 Task: Find public transportation options from New York City, New York, to Boston, Massachusetts.
Action: Mouse moved to (279, 73)
Screenshot: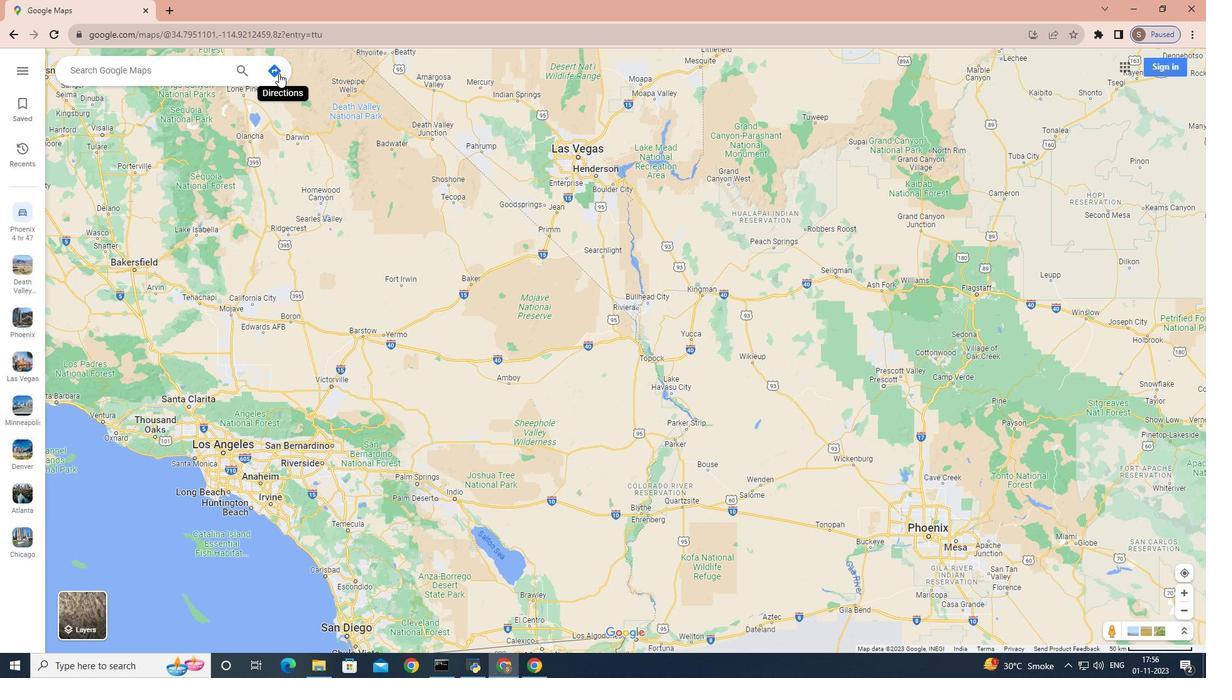 
Action: Mouse pressed left at (279, 73)
Screenshot: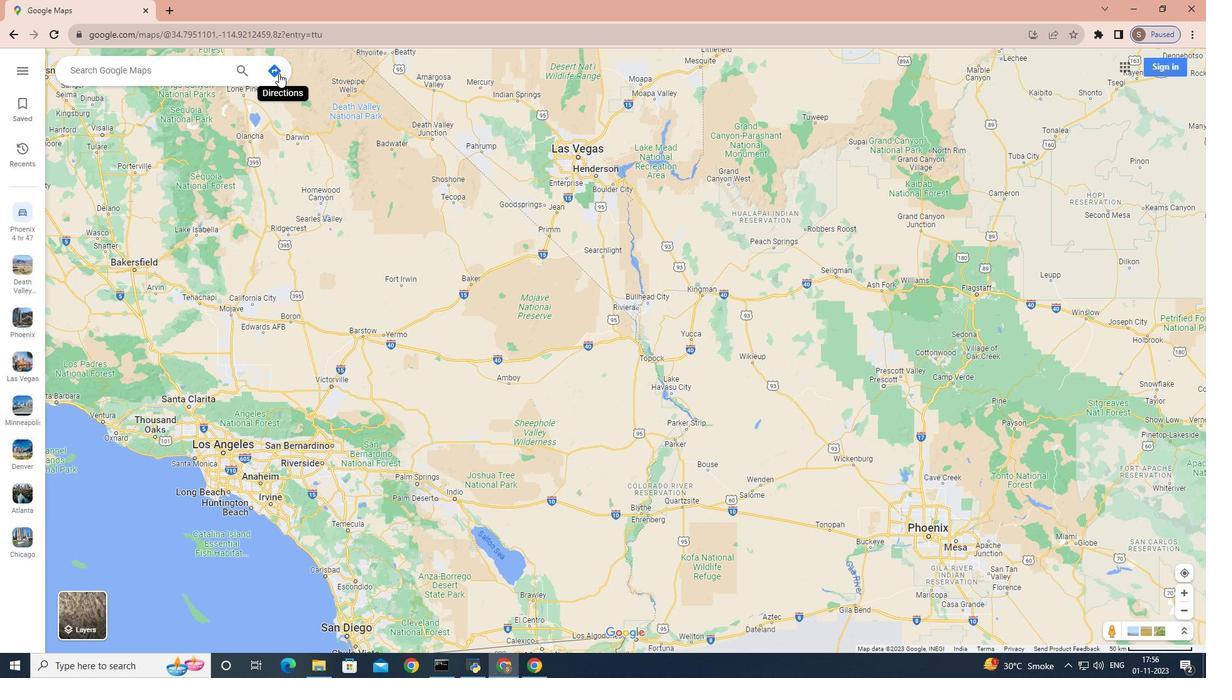 
Action: Mouse moved to (194, 95)
Screenshot: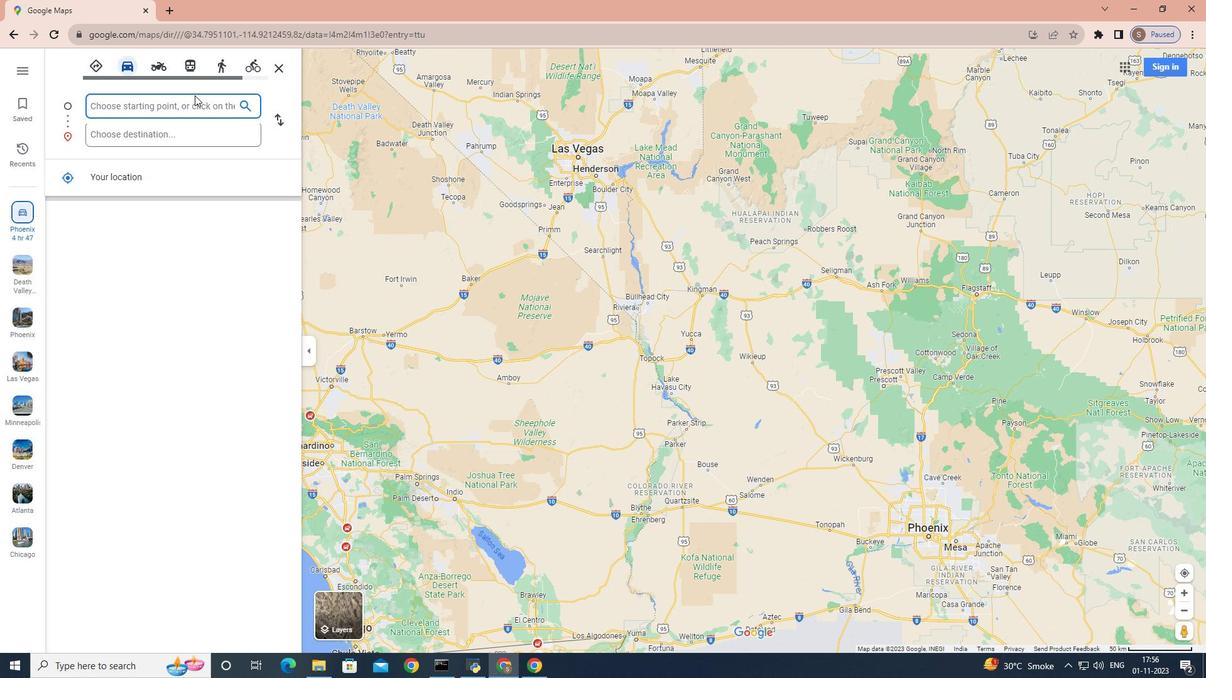 
Action: Key pressed <Key.shift>New<Key.space><Key.shift>York<Key.space><Key.shift>City,<Key.space><Key.shift>New<Key.space><Key.shift>York
Screenshot: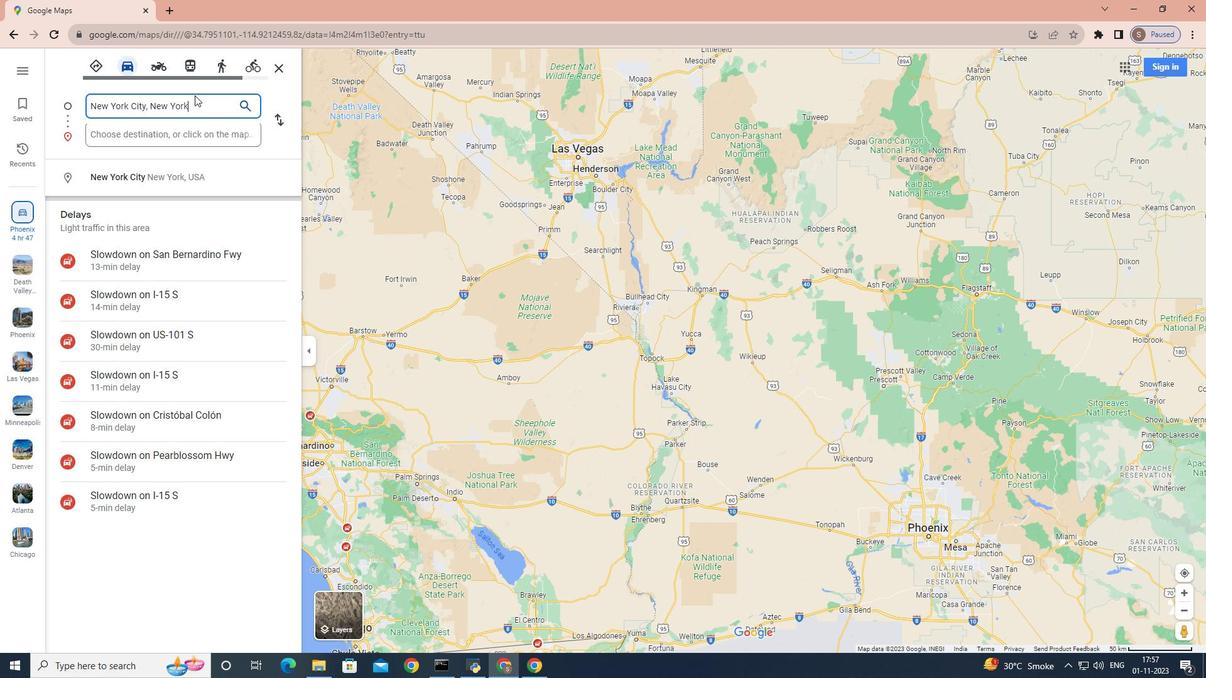
Action: Mouse moved to (176, 132)
Screenshot: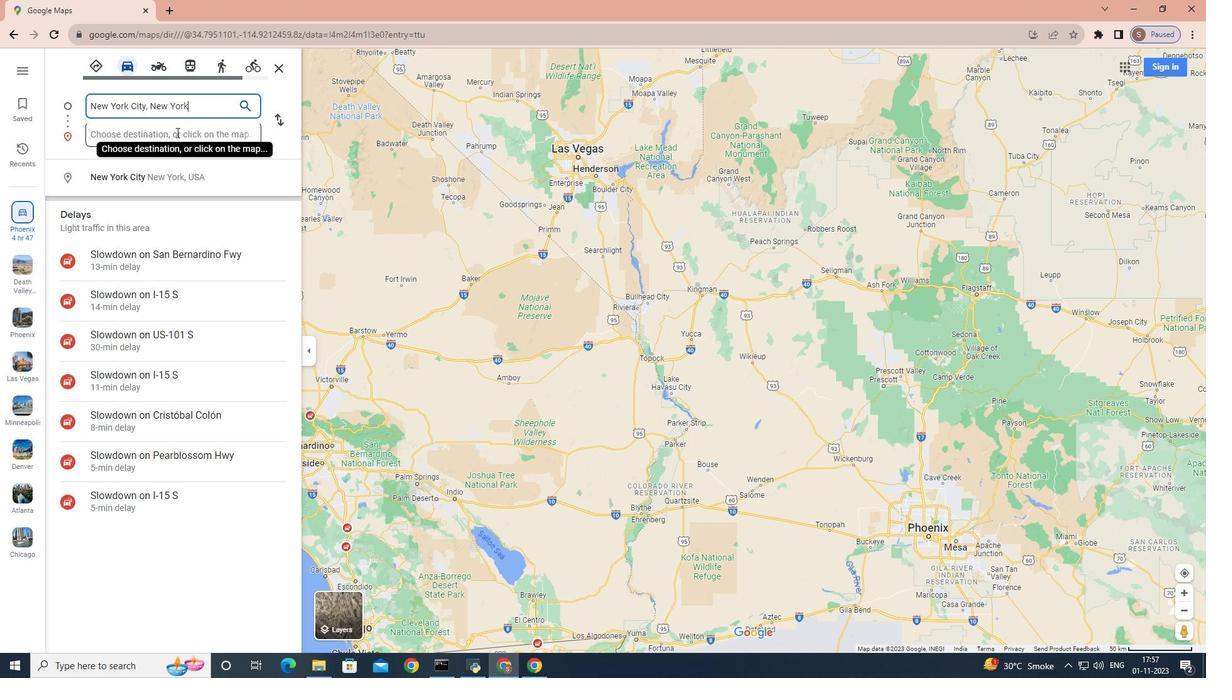 
Action: Mouse pressed left at (176, 132)
Screenshot: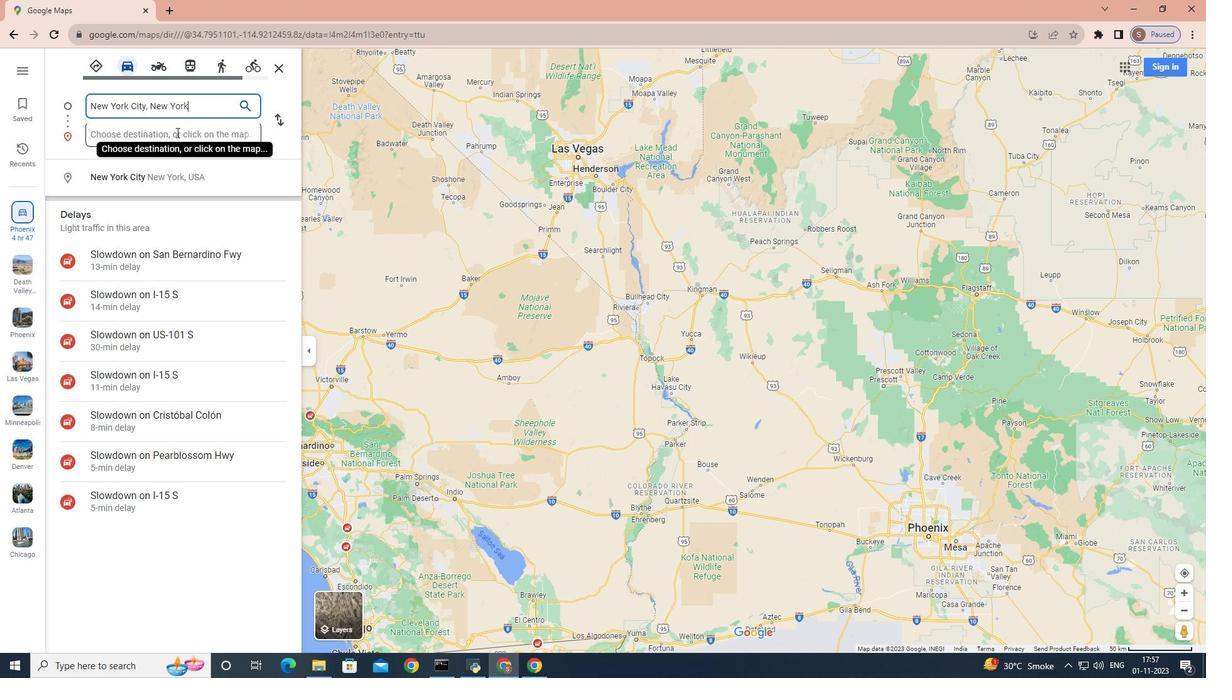 
Action: Key pressed <Key.shift>Boston,<Key.space><Key.shift>Massachusetts
Screenshot: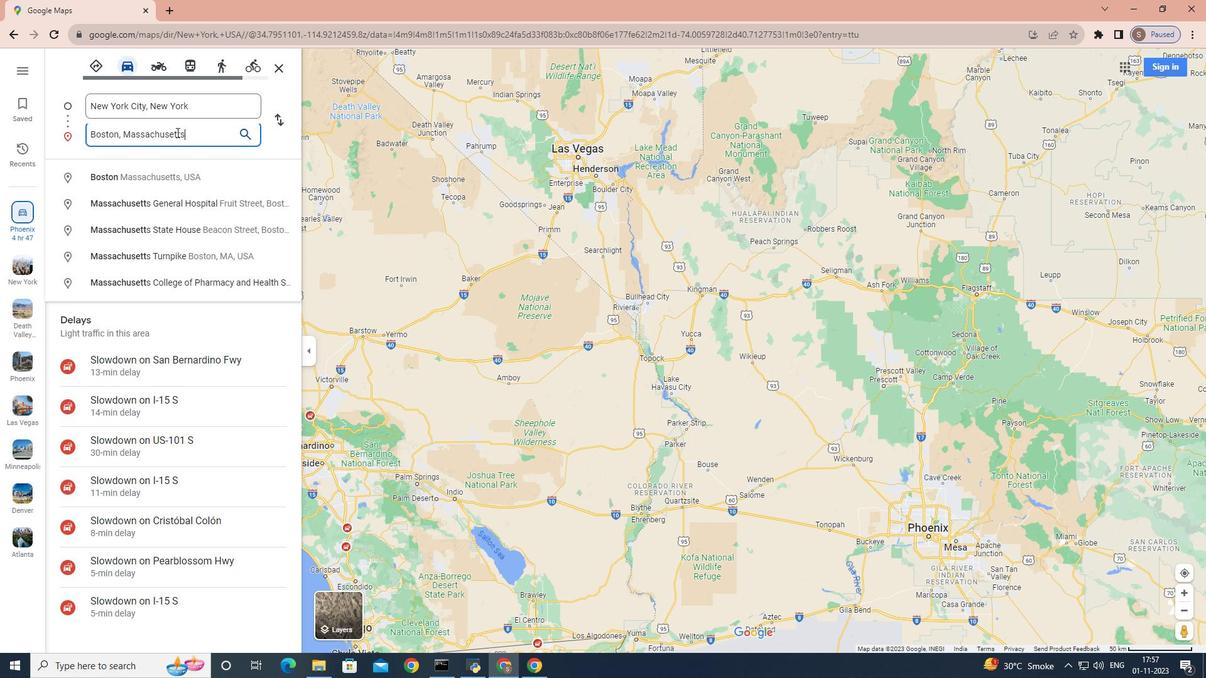 
Action: Mouse moved to (189, 69)
Screenshot: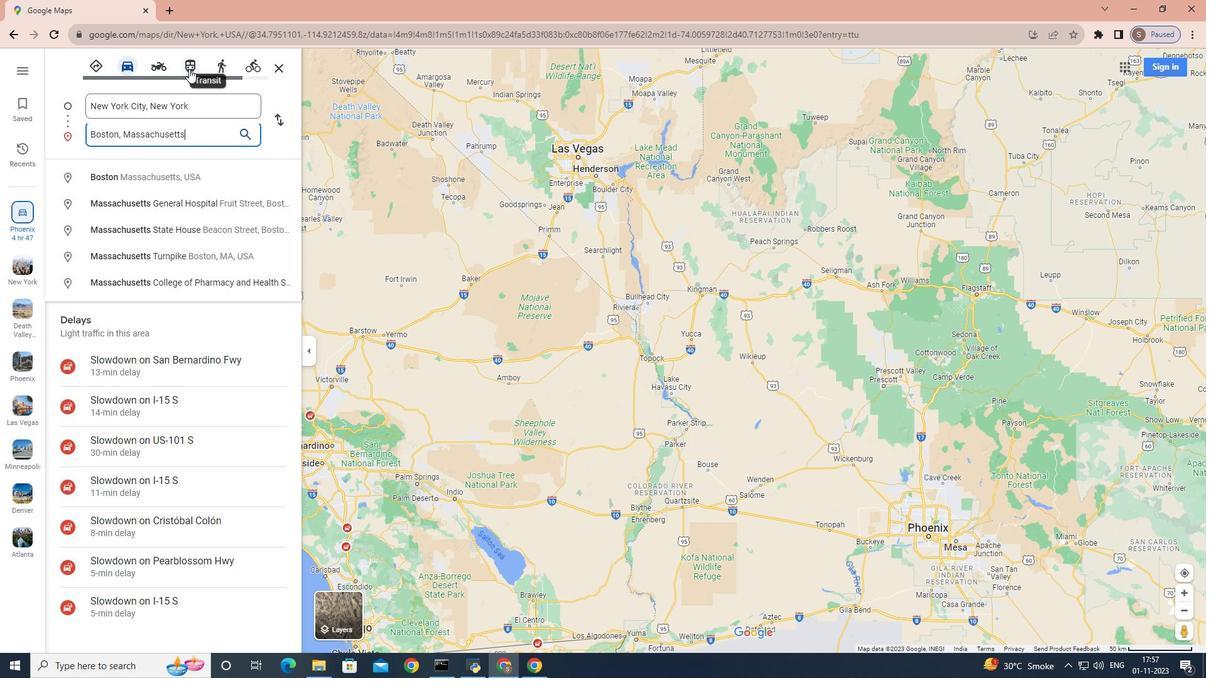 
Action: Mouse pressed left at (189, 69)
Screenshot: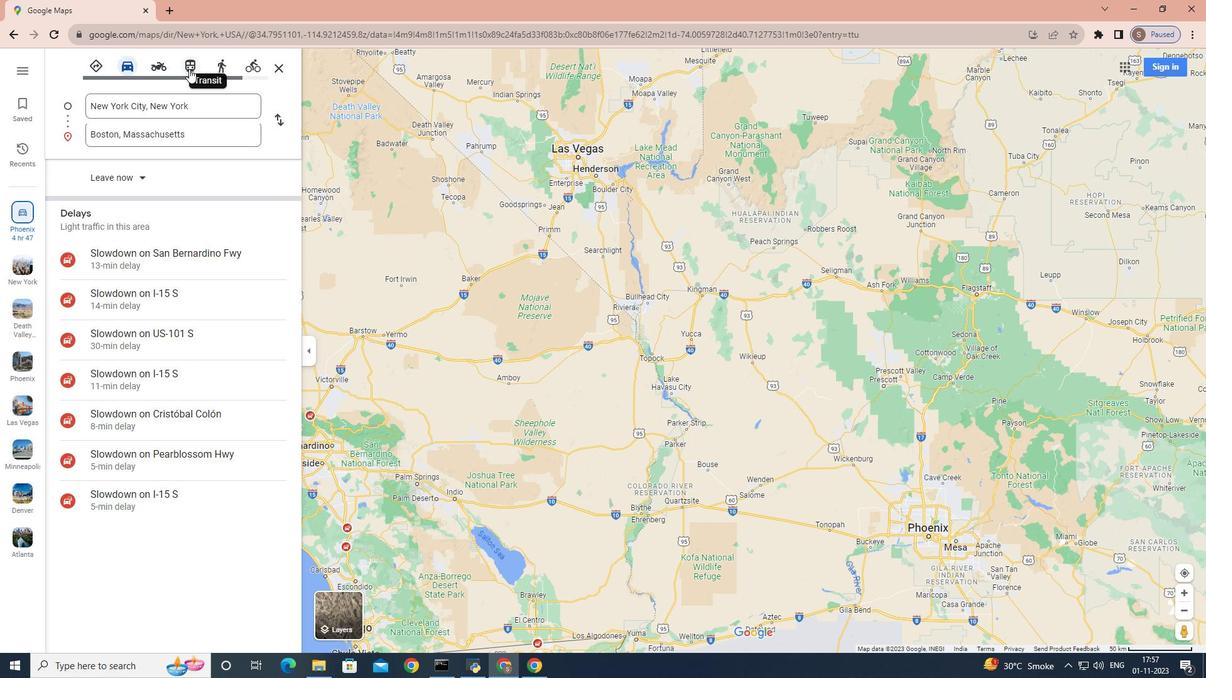 
Action: Mouse moved to (206, 110)
Screenshot: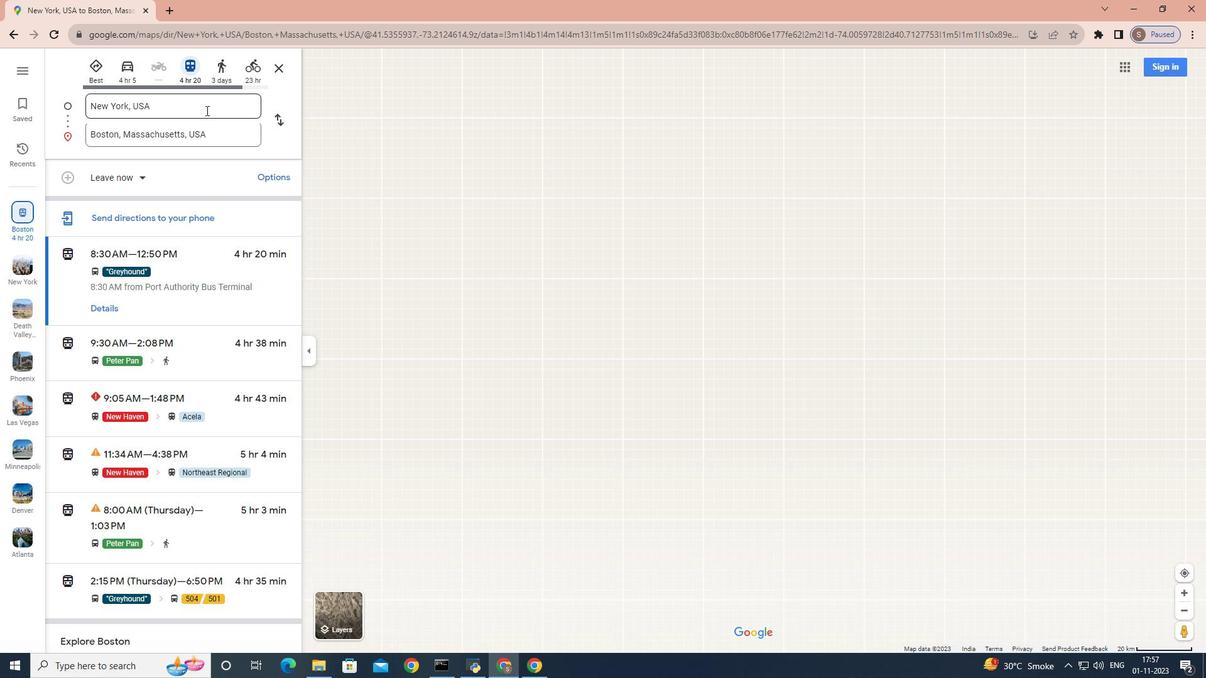 
